 Task: Check the sale-to-list ratio of double pane windows in the last 5 years.
Action: Mouse moved to (892, 226)
Screenshot: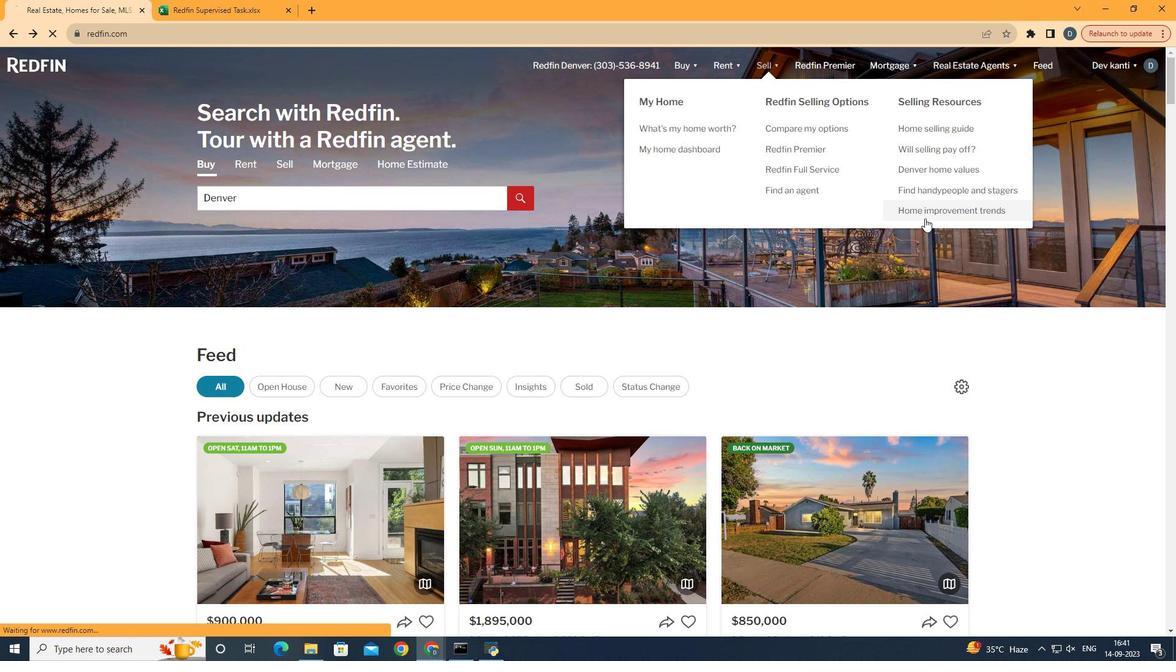 
Action: Mouse pressed left at (892, 226)
Screenshot: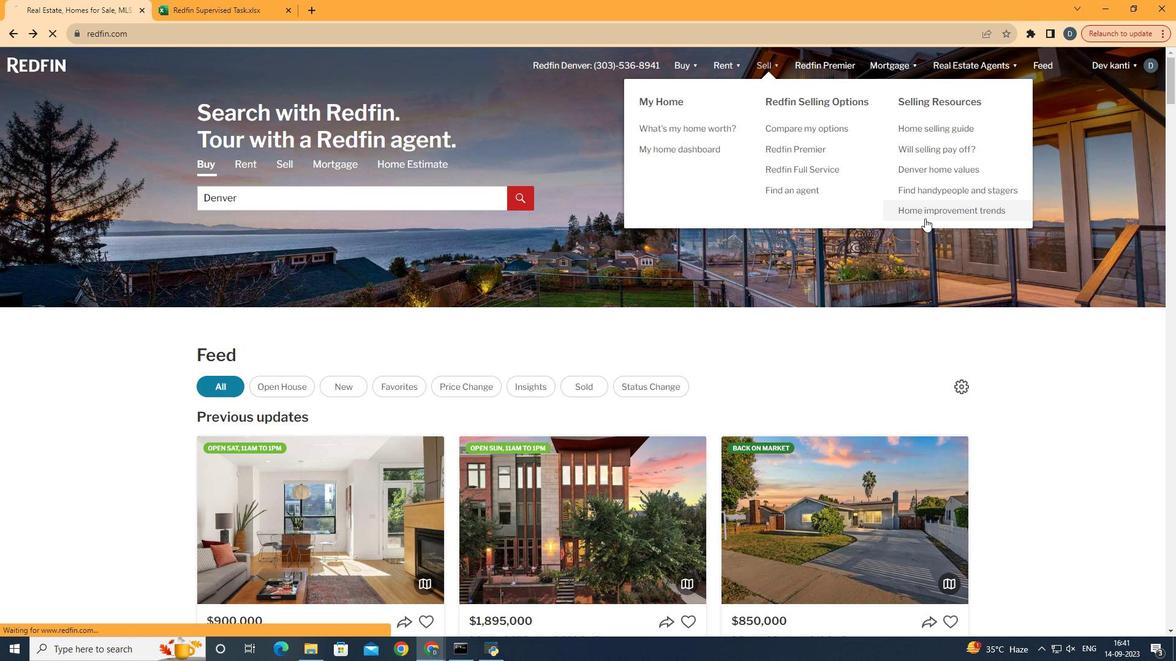 
Action: Mouse moved to (289, 242)
Screenshot: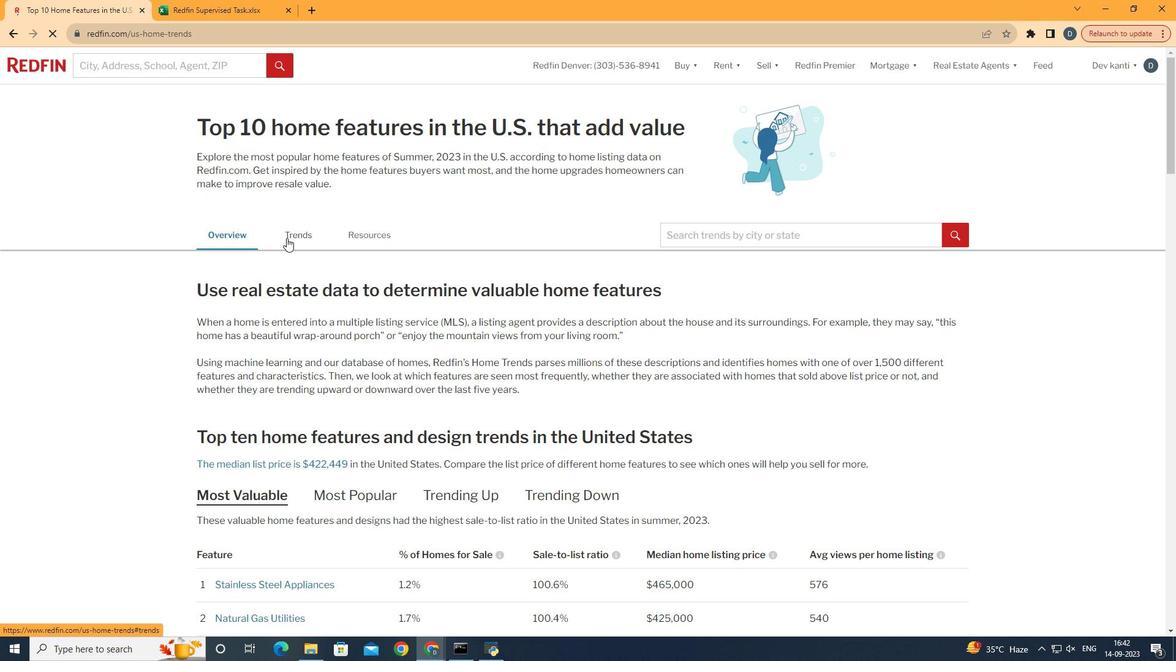 
Action: Mouse pressed left at (289, 242)
Screenshot: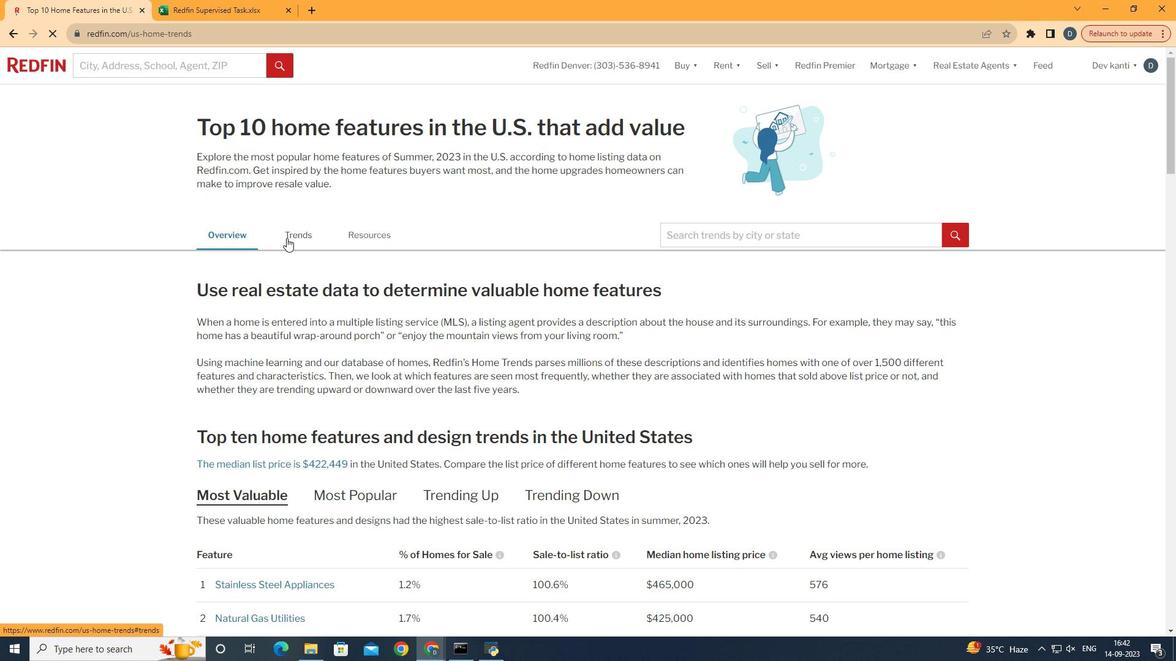 
Action: Mouse moved to (451, 398)
Screenshot: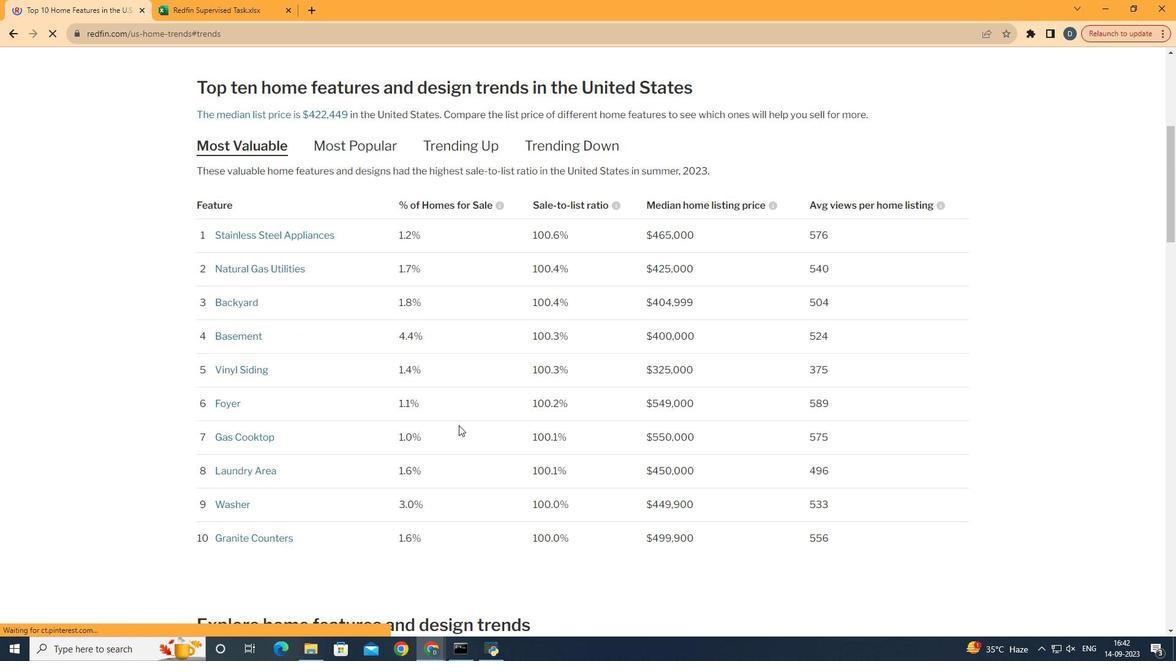 
Action: Mouse scrolled (451, 397) with delta (0, 0)
Screenshot: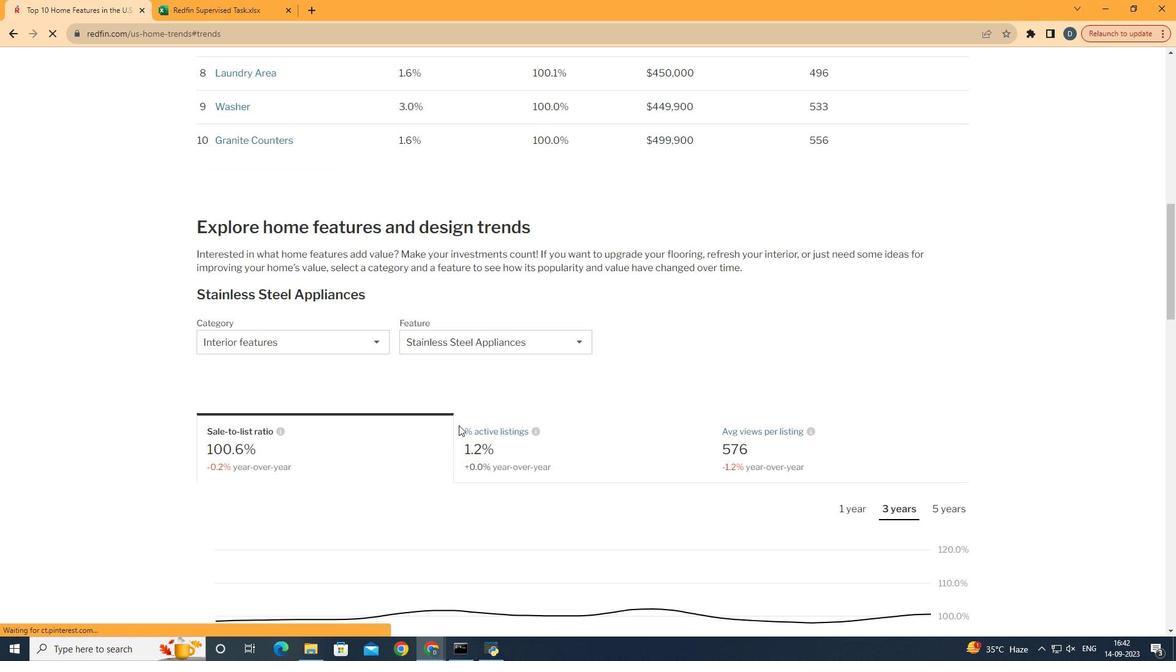 
Action: Mouse scrolled (451, 397) with delta (0, 0)
Screenshot: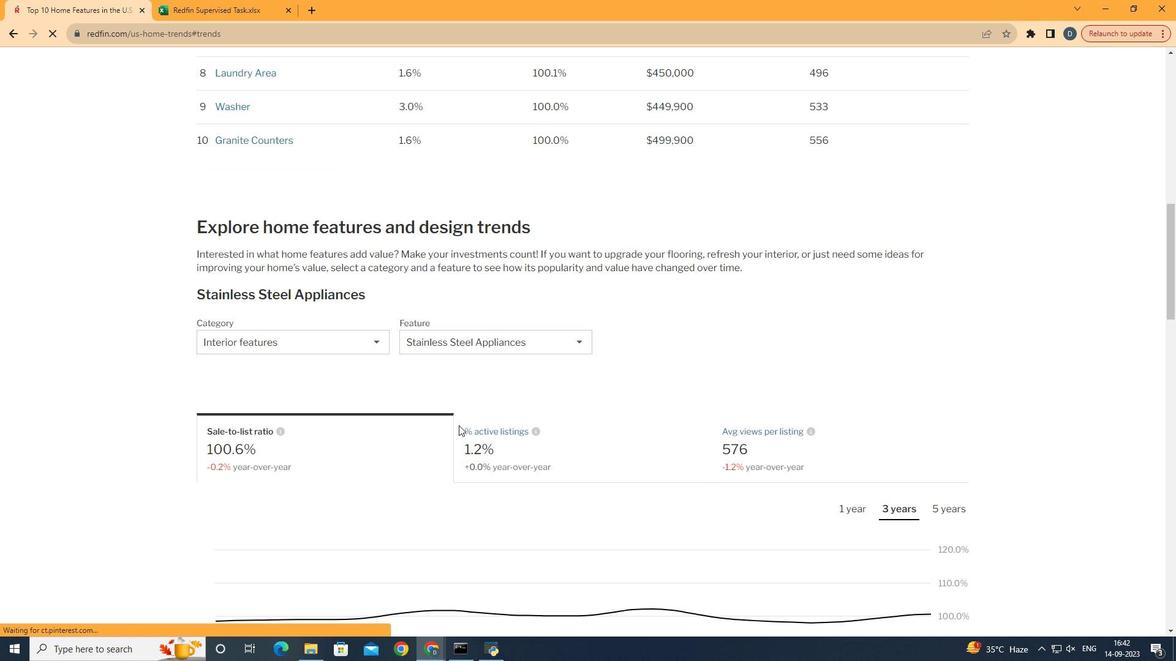 
Action: Mouse scrolled (451, 397) with delta (0, 0)
Screenshot: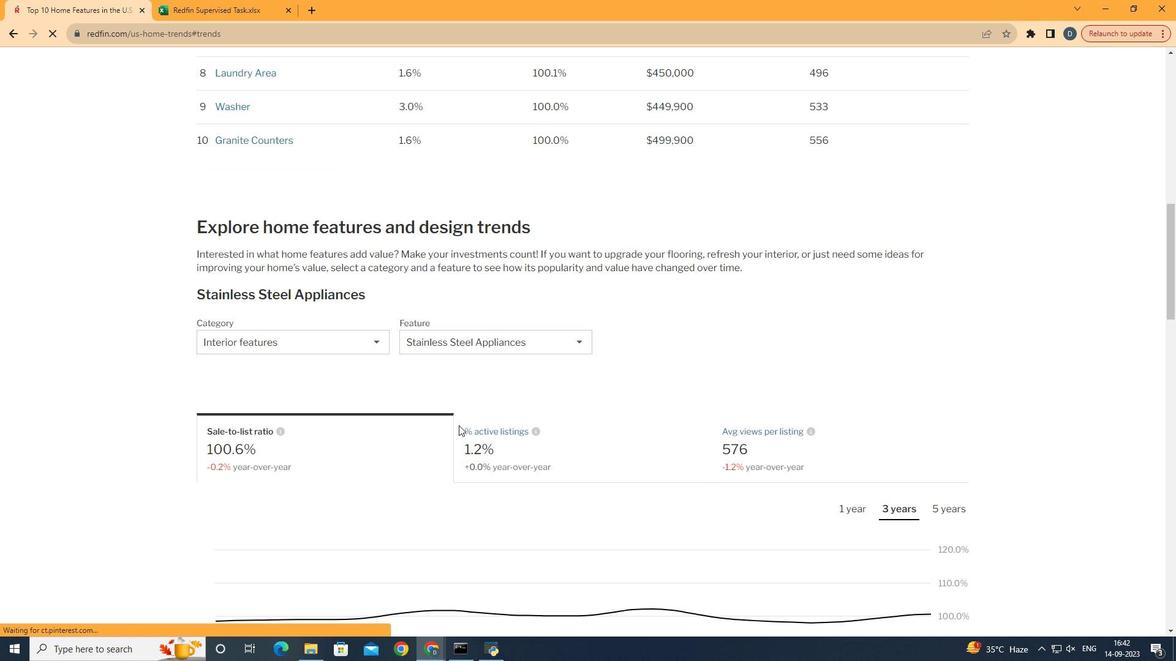 
Action: Mouse scrolled (451, 397) with delta (0, 0)
Screenshot: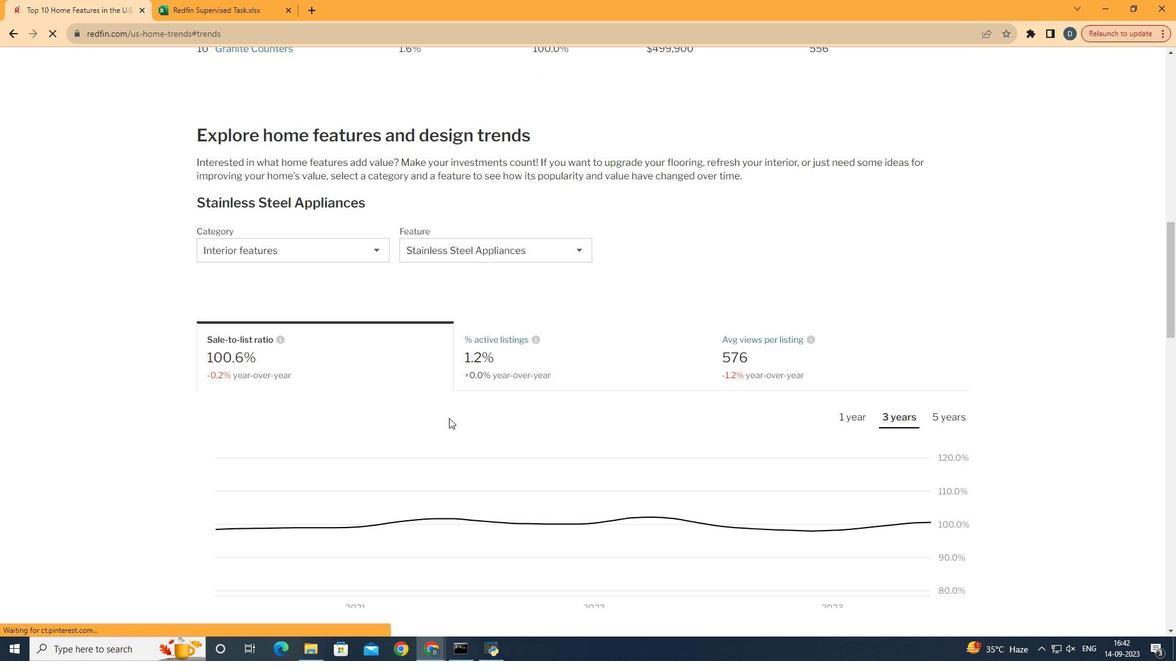 
Action: Mouse scrolled (451, 397) with delta (0, 0)
Screenshot: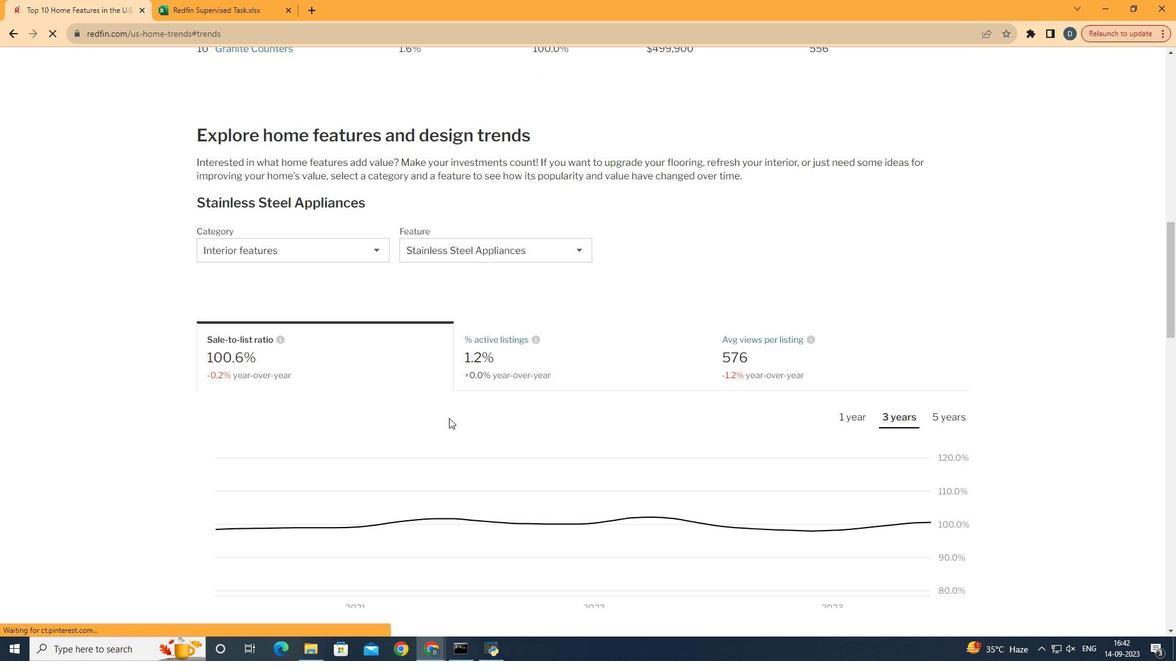 
Action: Mouse scrolled (451, 397) with delta (0, 0)
Screenshot: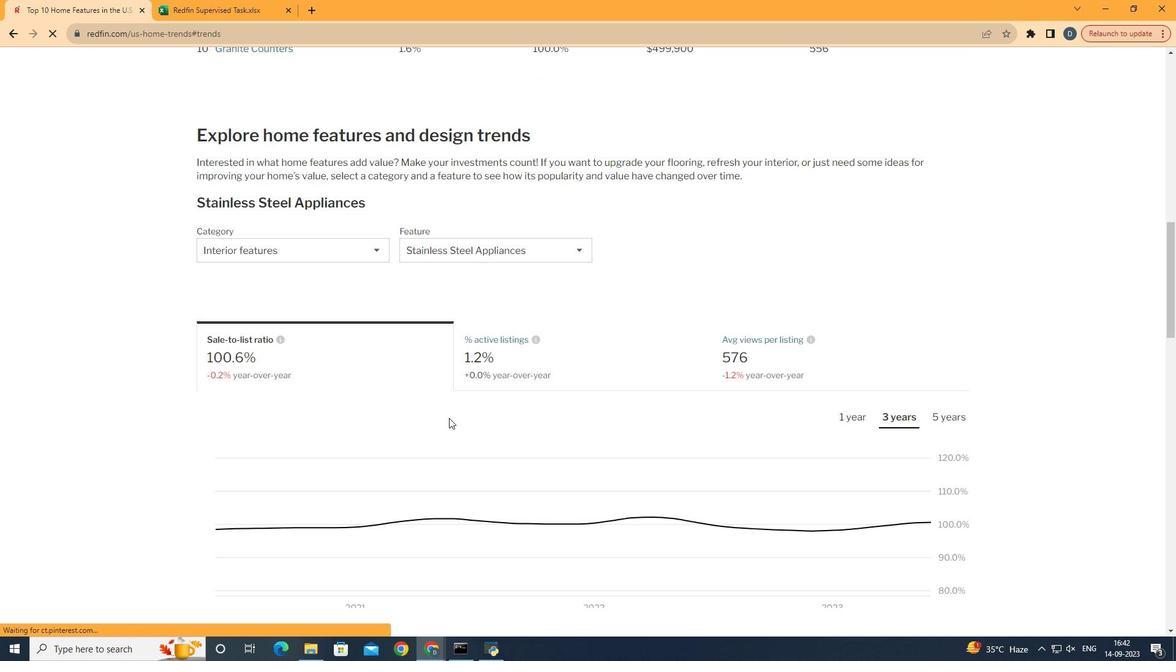 
Action: Mouse scrolled (451, 397) with delta (0, 0)
Screenshot: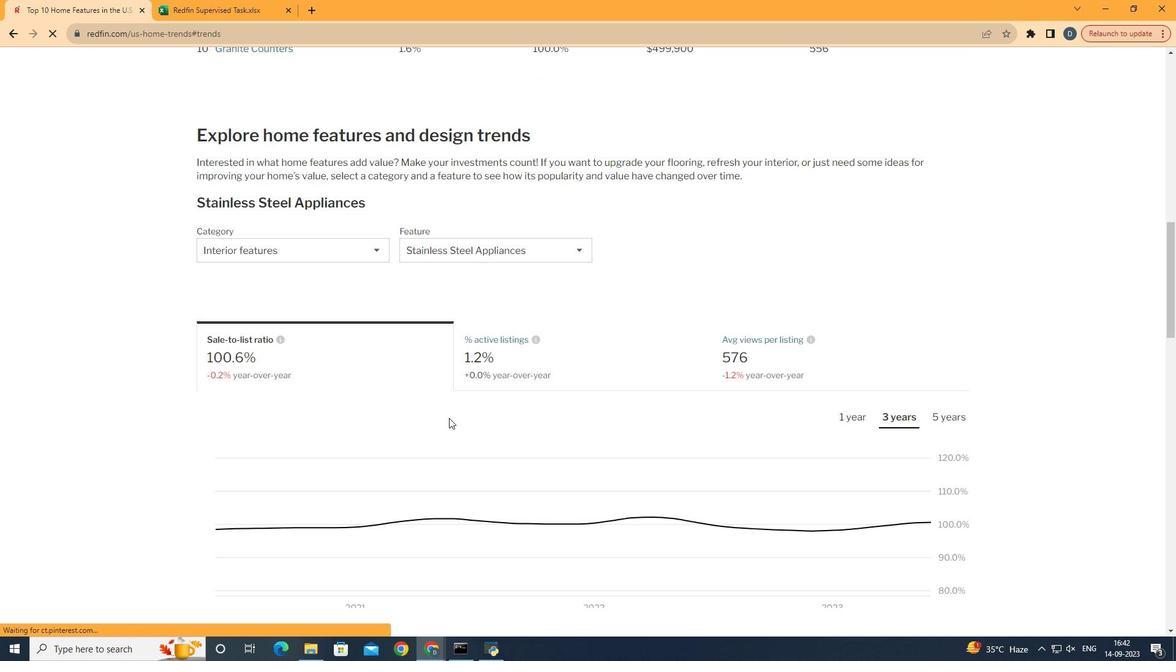 
Action: Mouse scrolled (451, 397) with delta (0, 0)
Screenshot: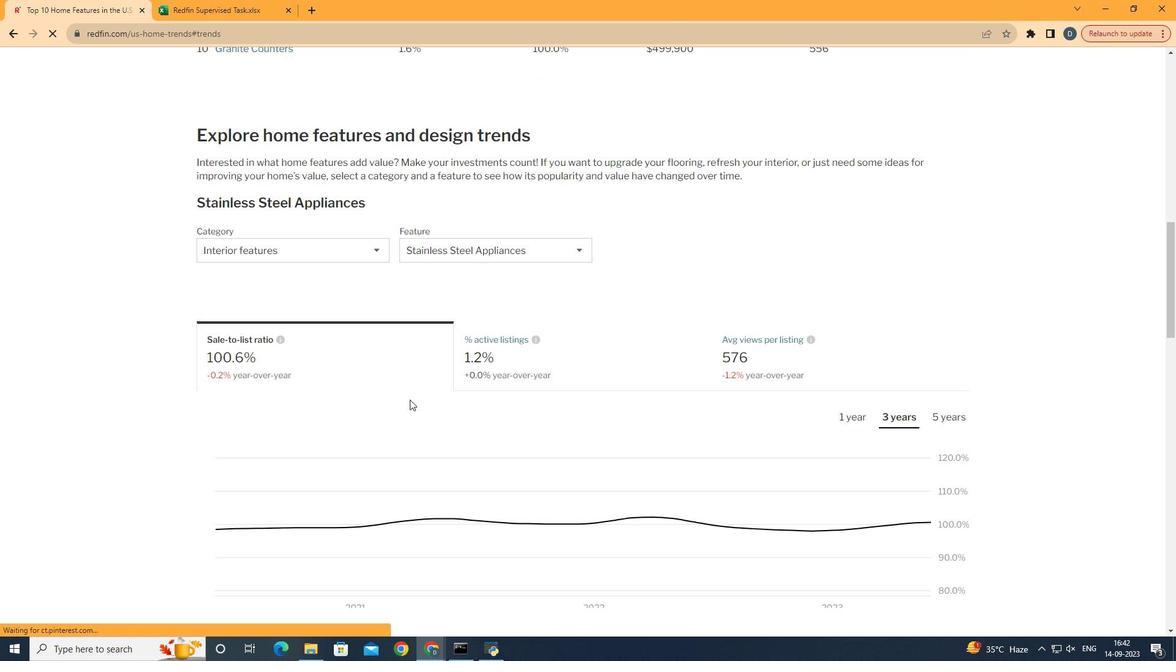 
Action: Mouse moved to (348, 263)
Screenshot: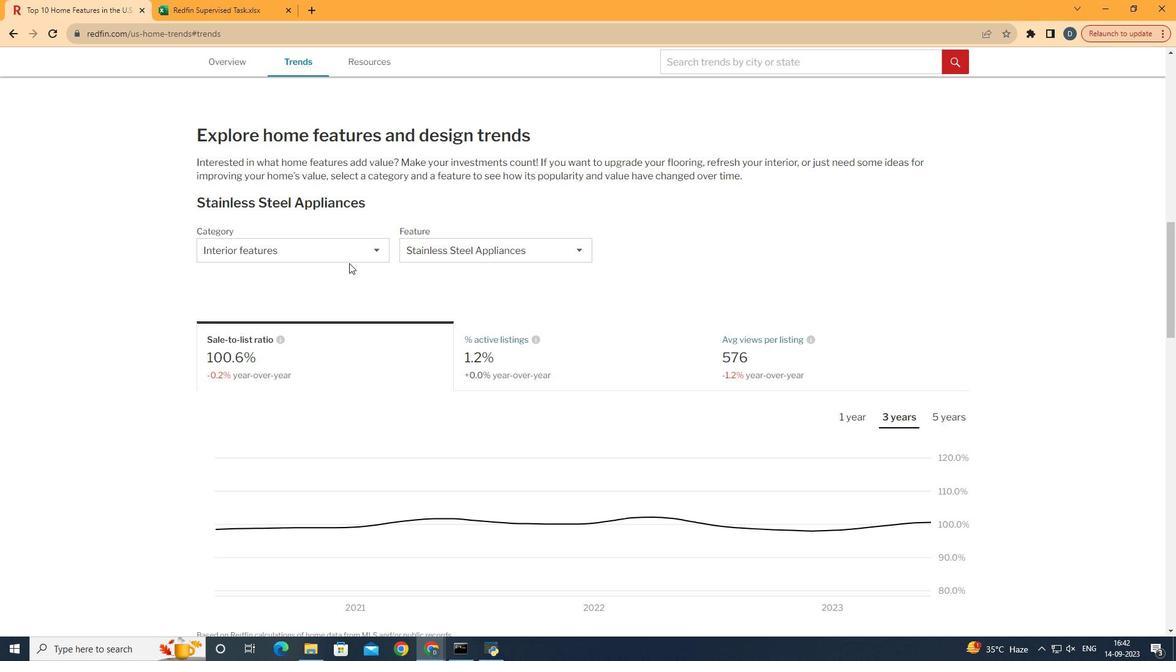 
Action: Mouse pressed left at (348, 263)
Screenshot: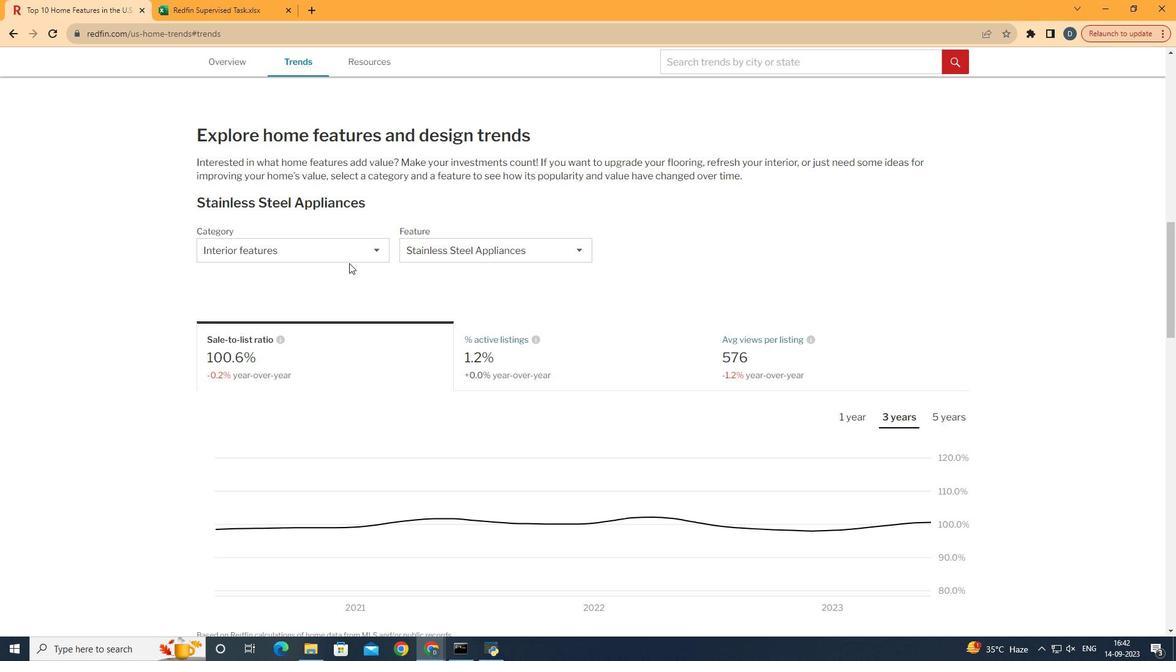 
Action: Mouse moved to (356, 257)
Screenshot: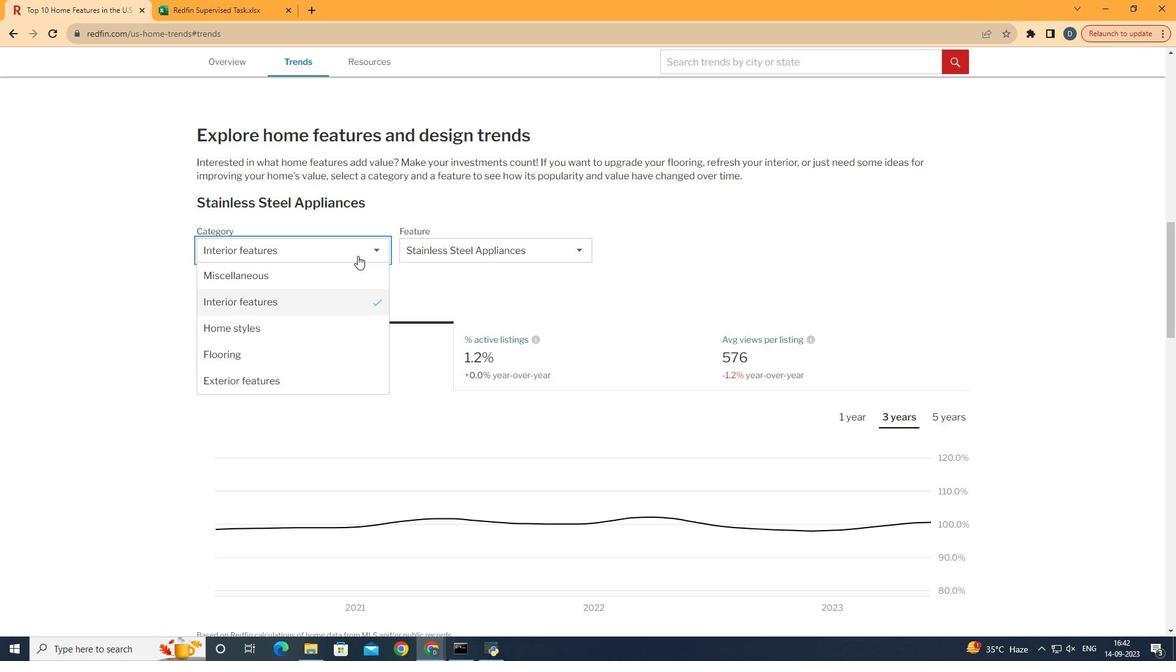 
Action: Mouse pressed left at (356, 257)
Screenshot: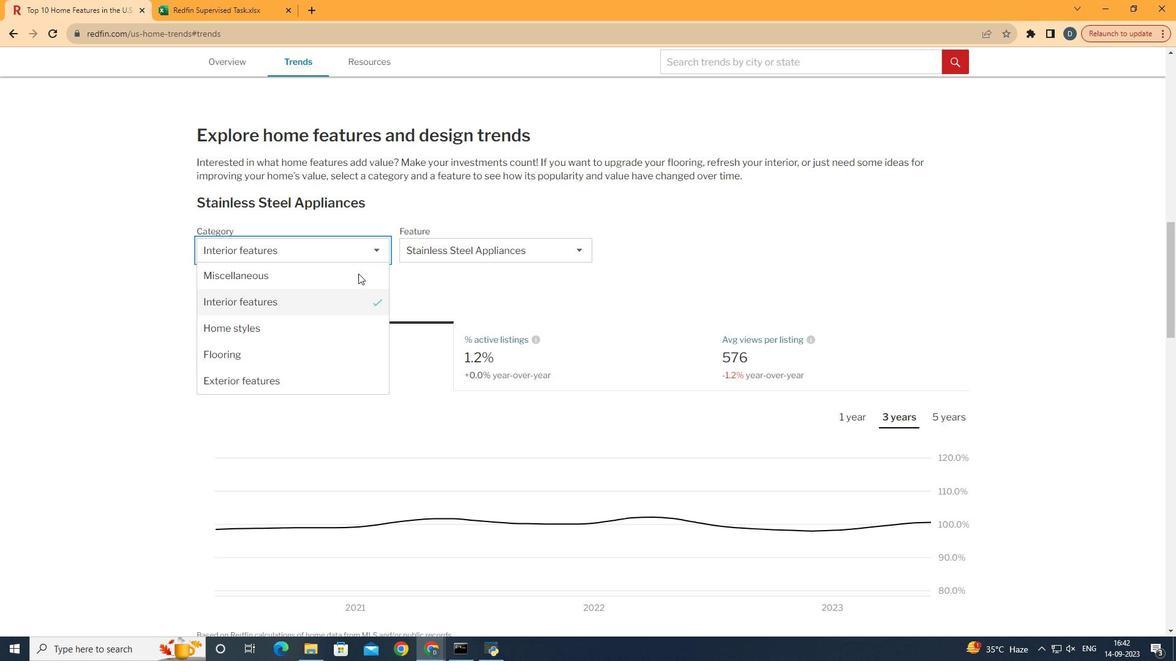 
Action: Mouse moved to (343, 365)
Screenshot: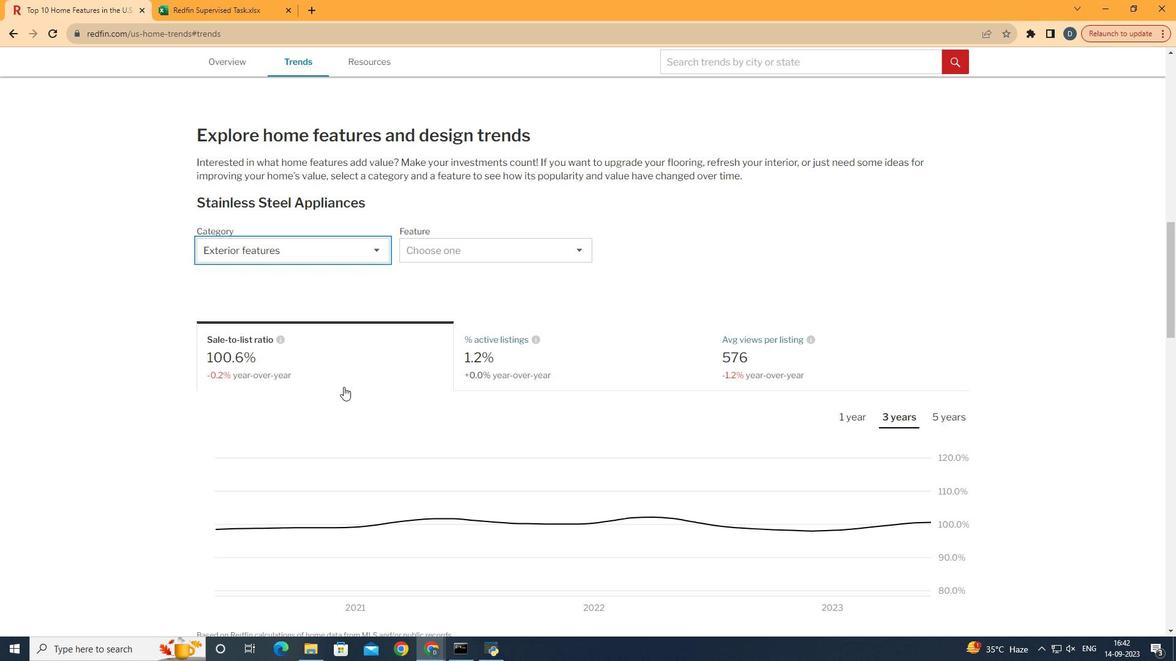 
Action: Mouse pressed left at (343, 365)
Screenshot: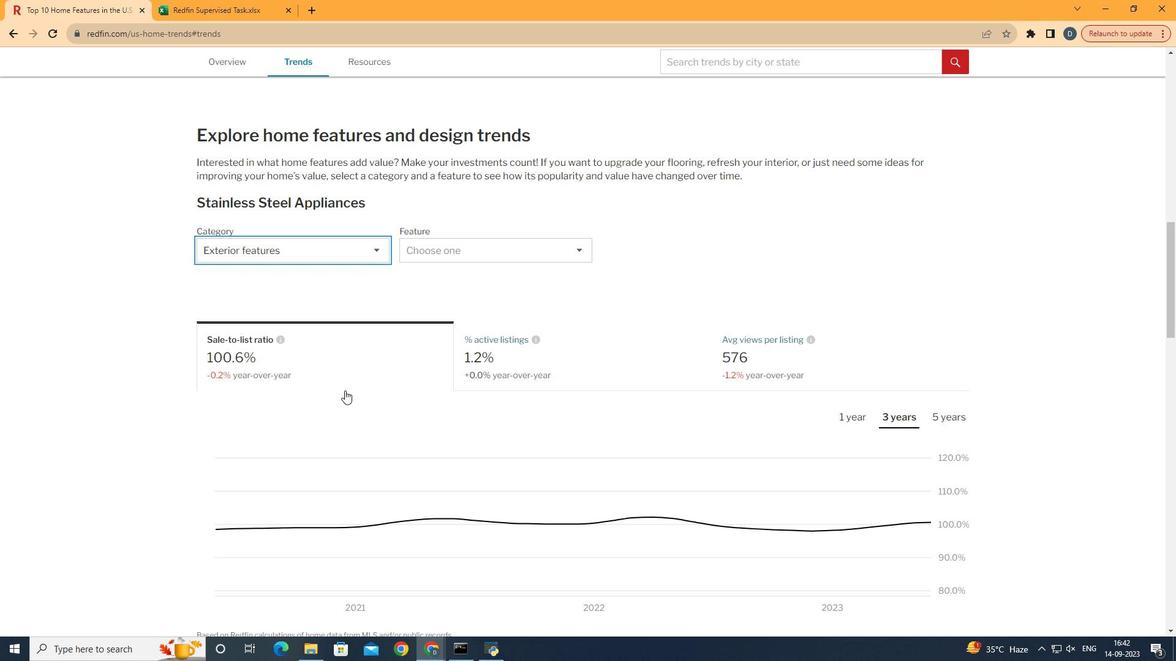 
Action: Mouse moved to (431, 250)
Screenshot: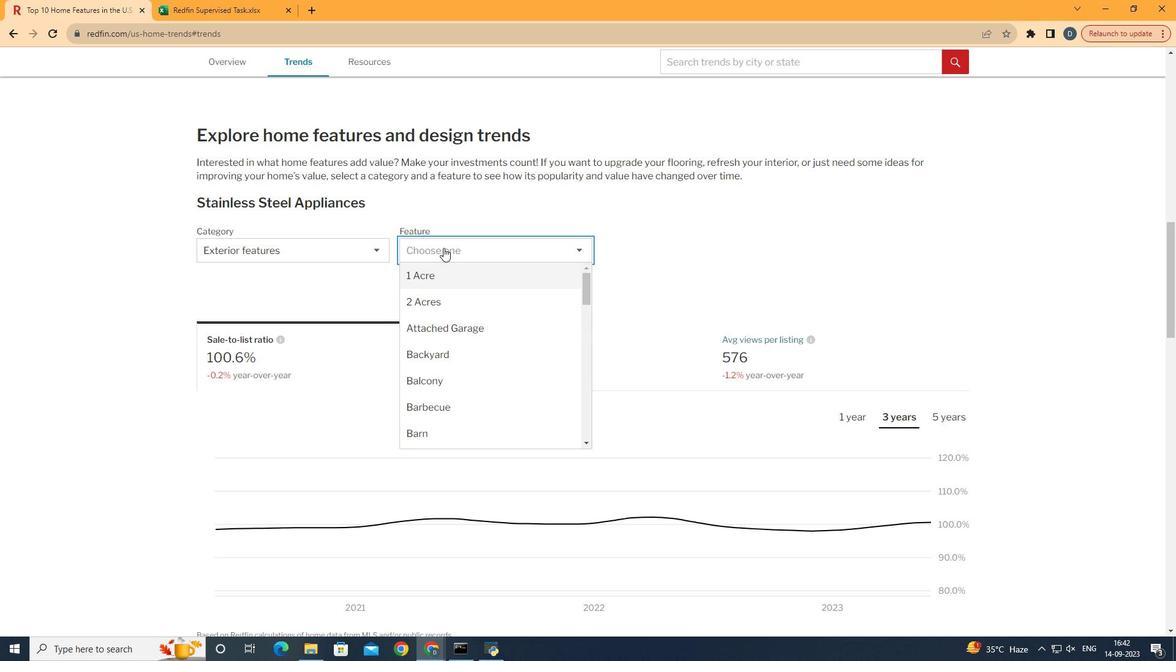 
Action: Mouse pressed left at (431, 250)
Screenshot: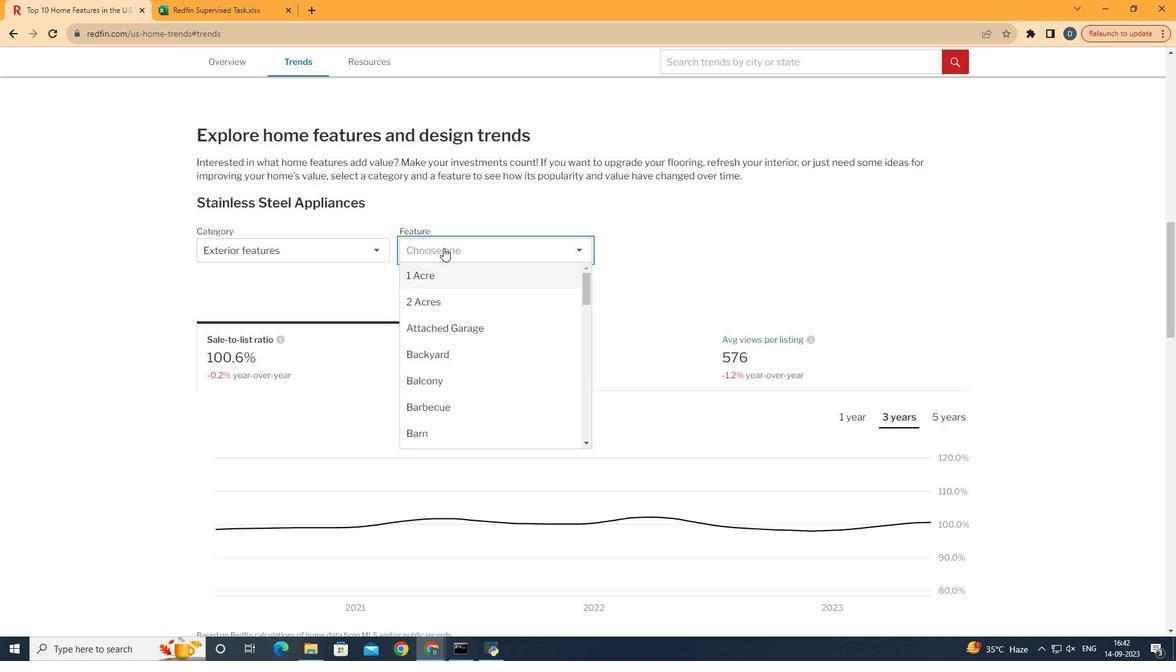 
Action: Mouse moved to (449, 358)
Screenshot: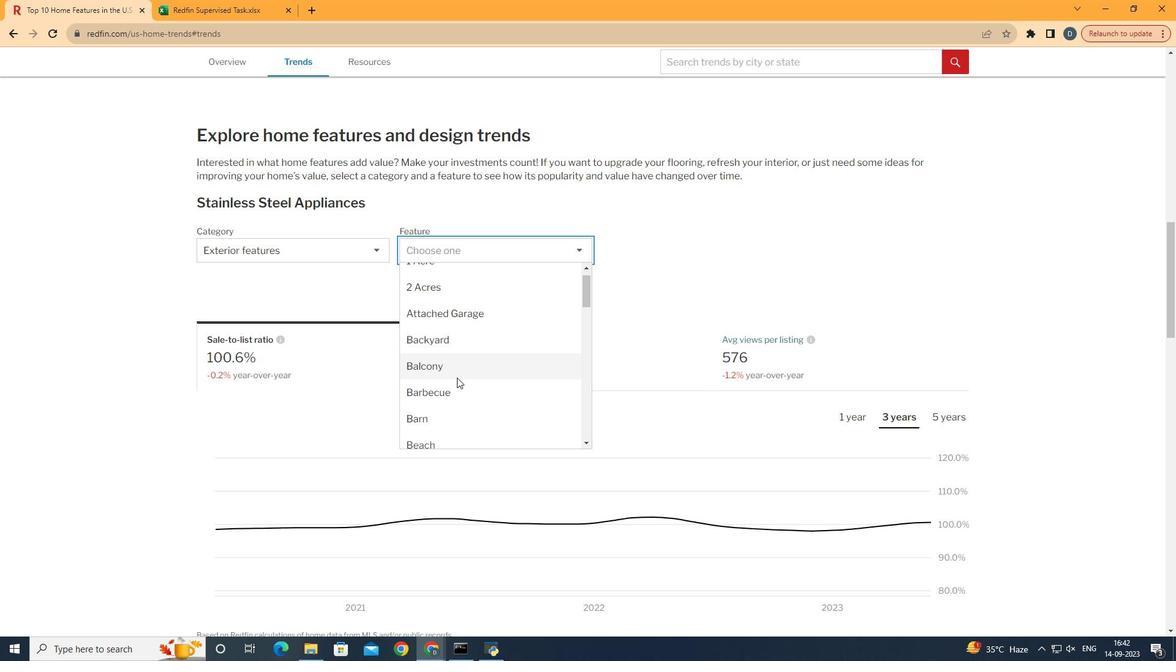 
Action: Mouse scrolled (449, 357) with delta (0, 0)
Screenshot: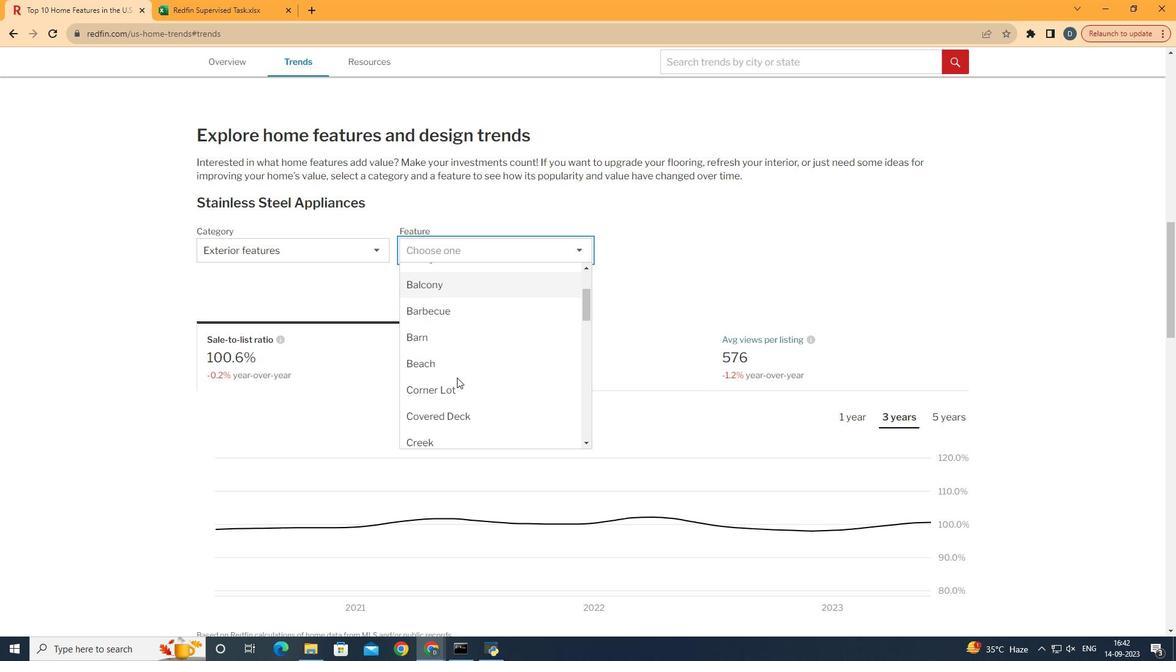 
Action: Mouse scrolled (449, 357) with delta (0, 0)
Screenshot: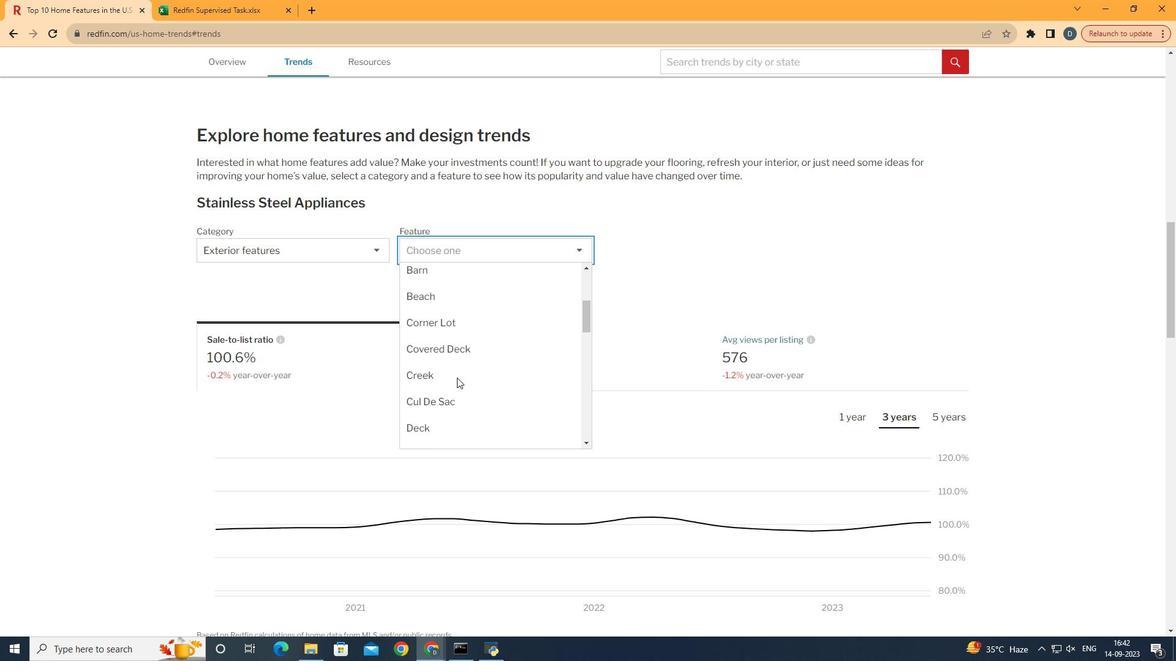 
Action: Mouse scrolled (449, 357) with delta (0, 0)
Screenshot: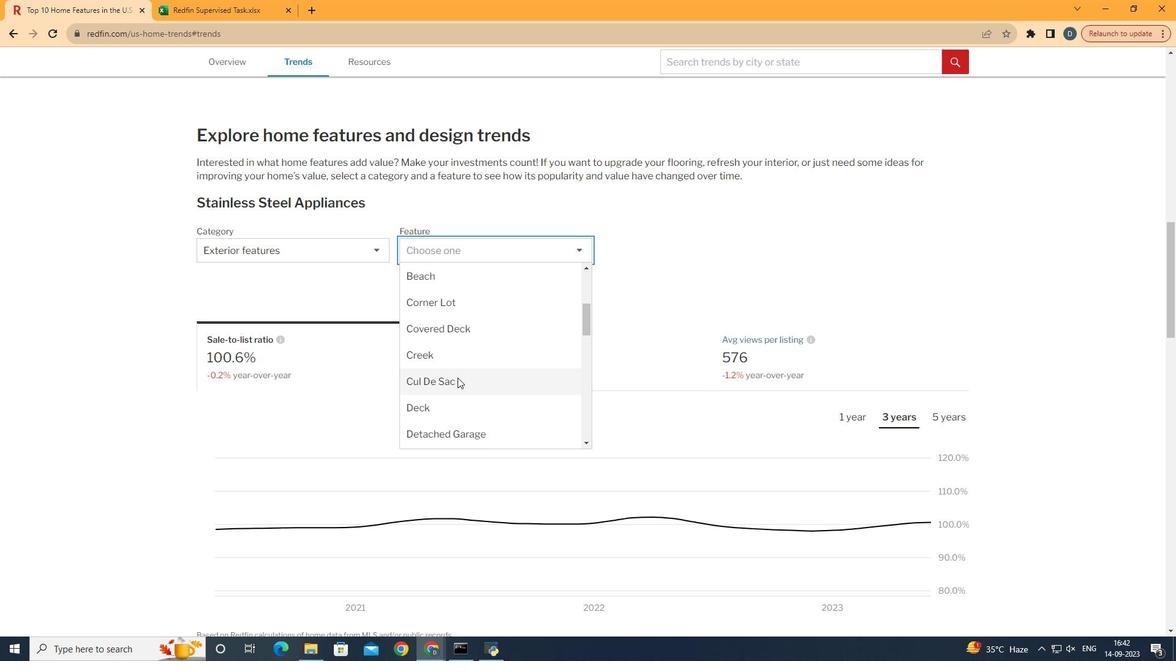 
Action: Mouse moved to (457, 365)
Screenshot: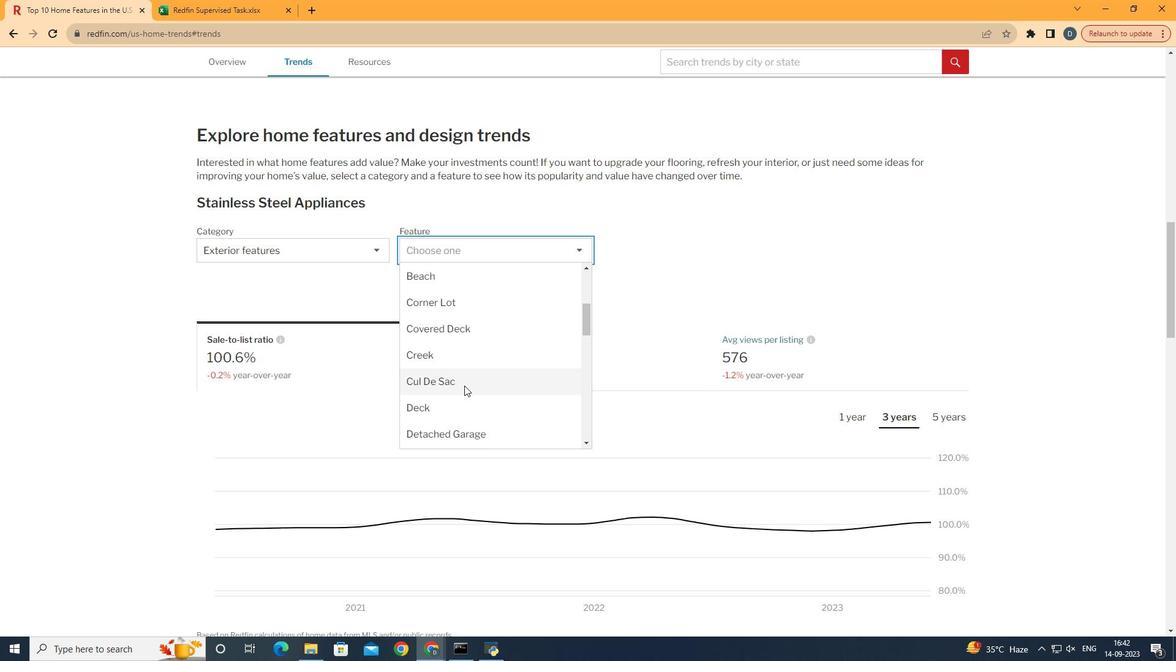 
Action: Mouse scrolled (457, 364) with delta (0, 0)
Screenshot: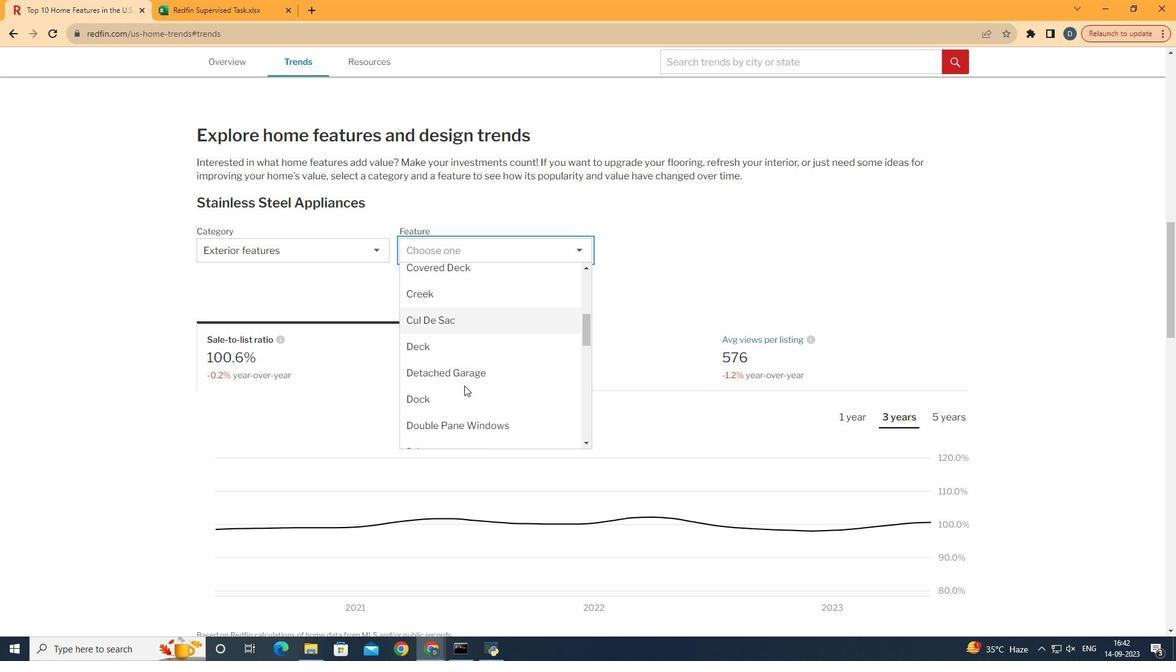 
Action: Mouse moved to (455, 372)
Screenshot: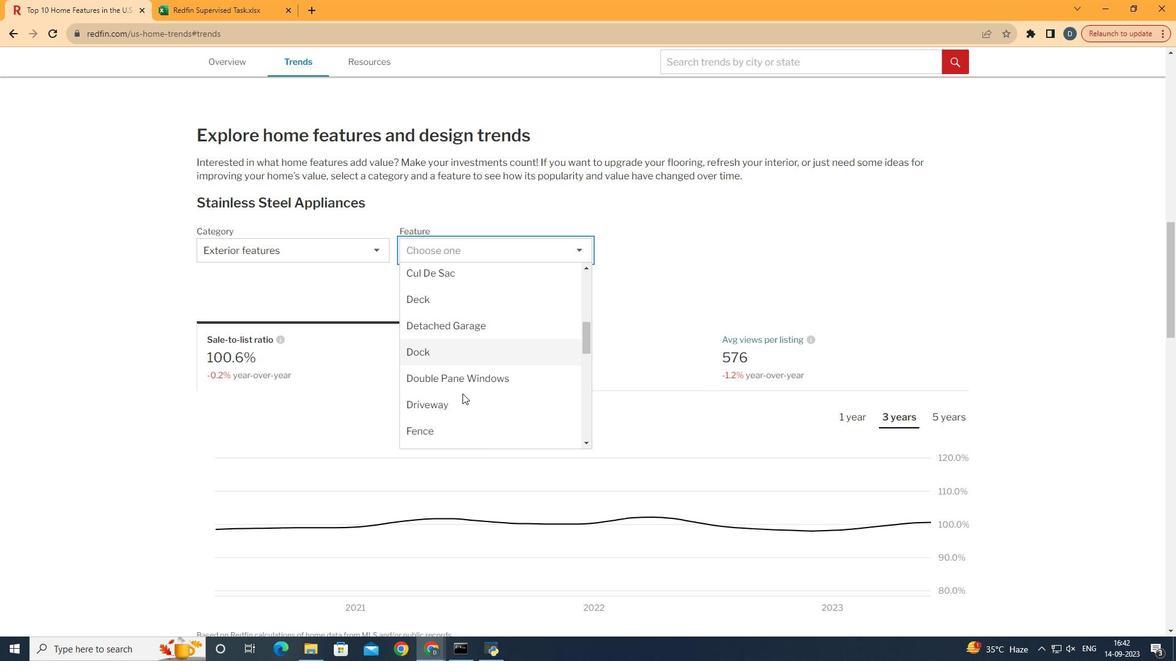 
Action: Mouse scrolled (455, 371) with delta (0, 0)
Screenshot: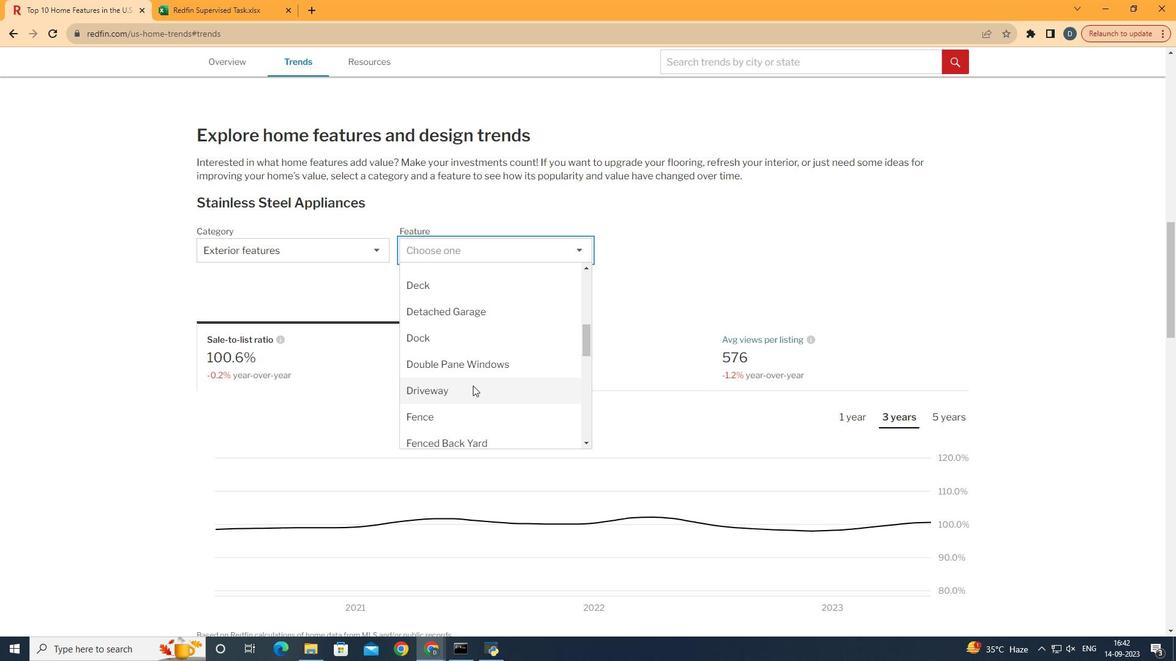 
Action: Mouse moved to (475, 354)
Screenshot: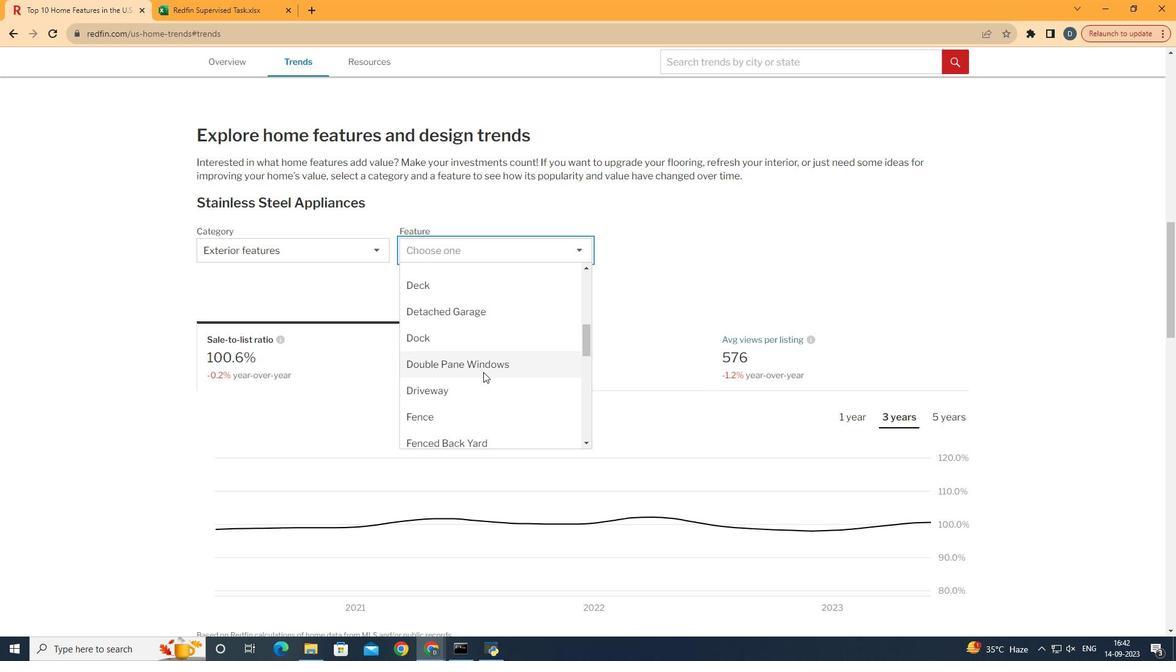 
Action: Mouse pressed left at (475, 354)
Screenshot: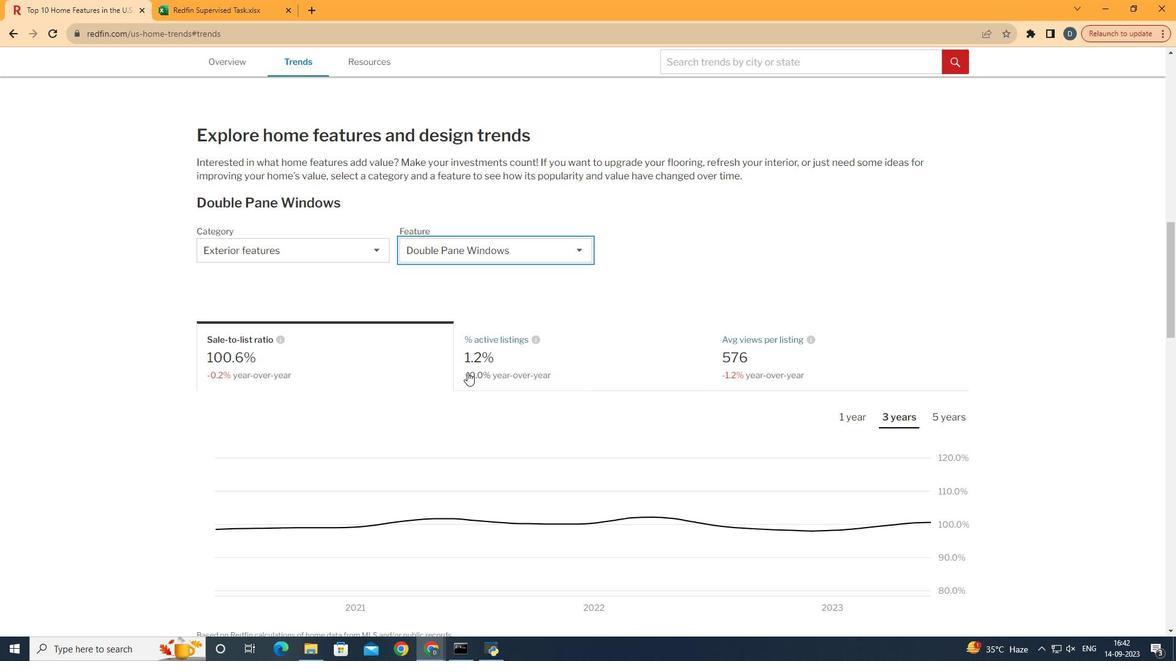 
Action: Mouse moved to (916, 388)
Screenshot: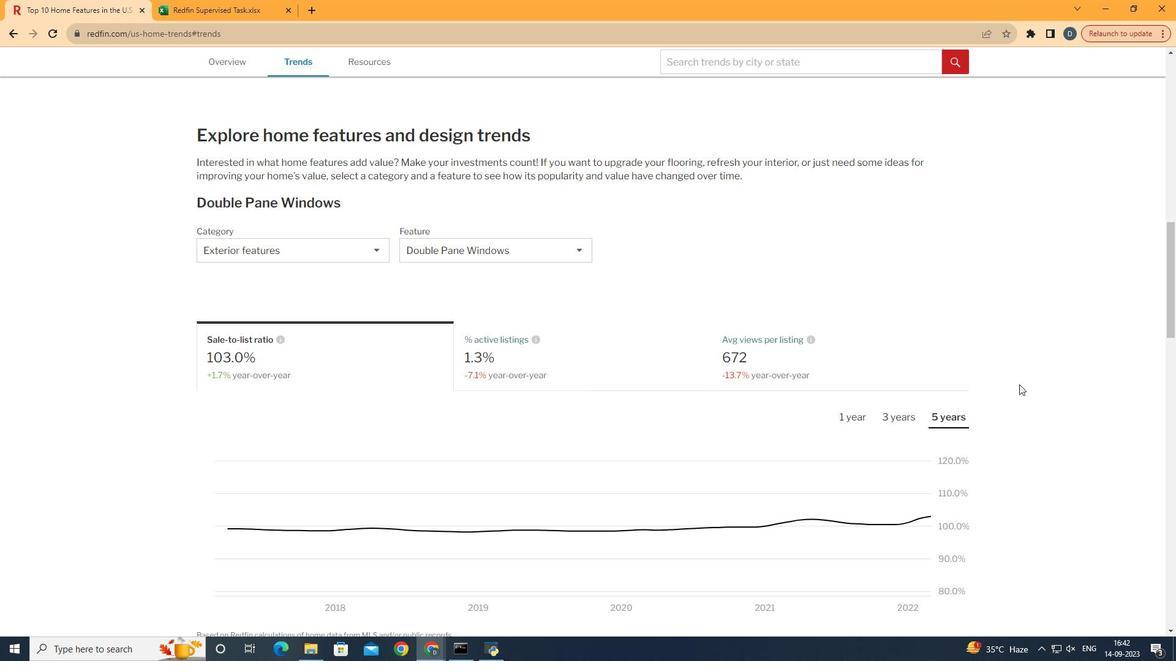 
Action: Mouse pressed left at (916, 388)
Screenshot: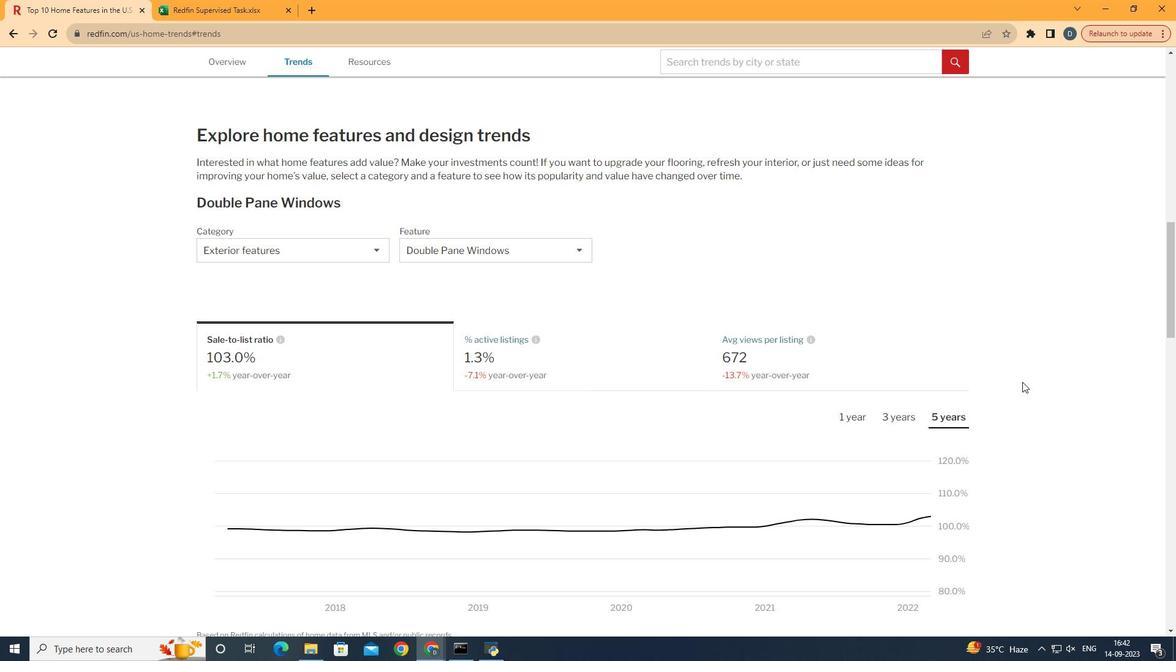 
Action: Mouse moved to (986, 361)
Screenshot: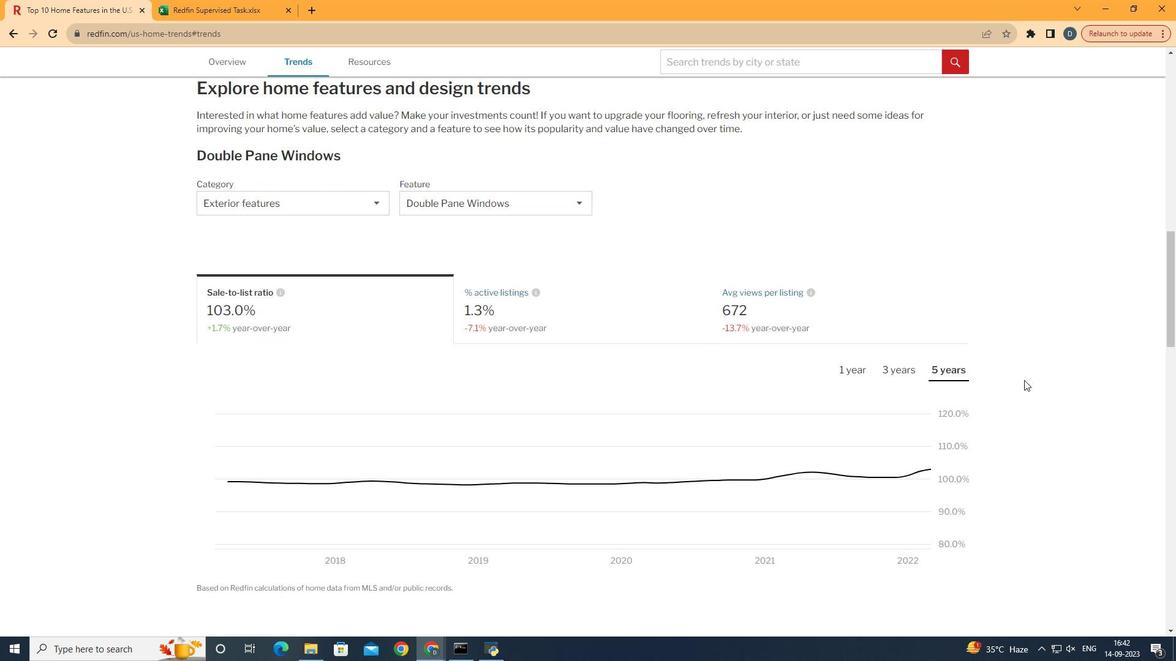 
Action: Mouse scrolled (986, 360) with delta (0, 0)
Screenshot: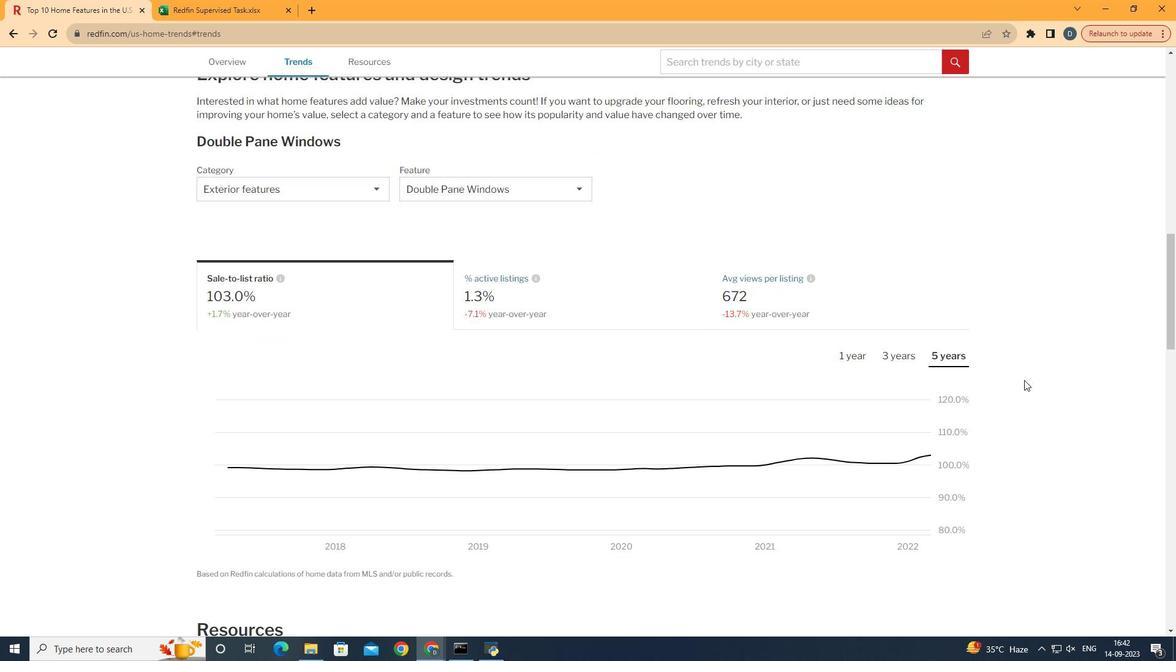
